 Task: Add Attachment from Google Drive to Card Card0000000111 in Board Board0000000028 in Workspace WS0000000010 in Trello. Add Cover Orange to Card Card0000000111 in Board Board0000000028 in Workspace WS0000000010 in Trello. Add "Add Label …" with "Title" Title0000000111 to Button Button0000000111 to Card Card0000000111 in Board Board0000000028 in Workspace WS0000000010 in Trello. Add Description DS0000000111 to Card Card0000000111 in Board Board0000000028 in Workspace WS0000000010 in Trello. Add Comment CM0000000111 to Card Card0000000111 in Board Board0000000028 in Workspace WS0000000010 in Trello
Action: Mouse moved to (301, 470)
Screenshot: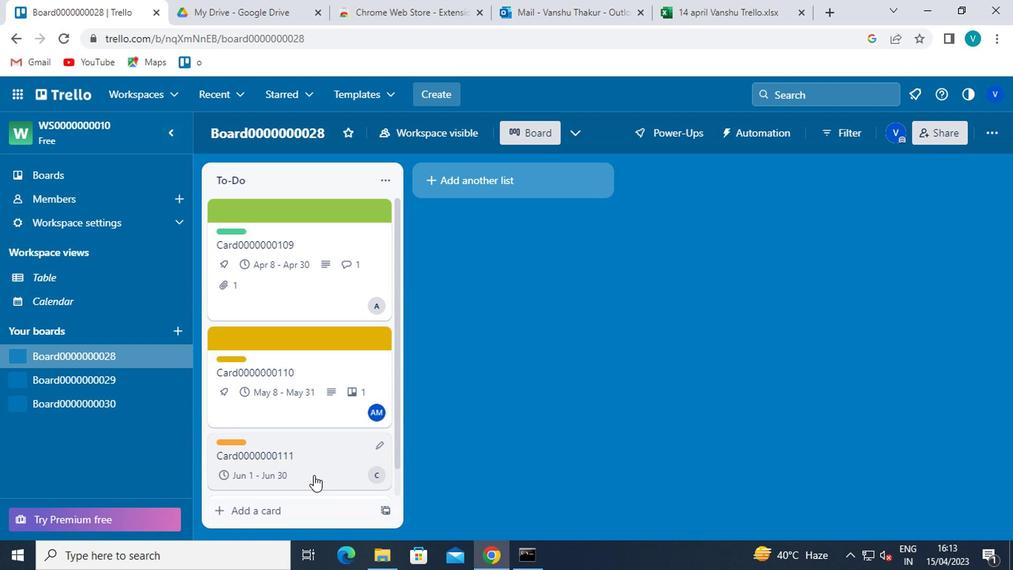 
Action: Mouse pressed left at (301, 470)
Screenshot: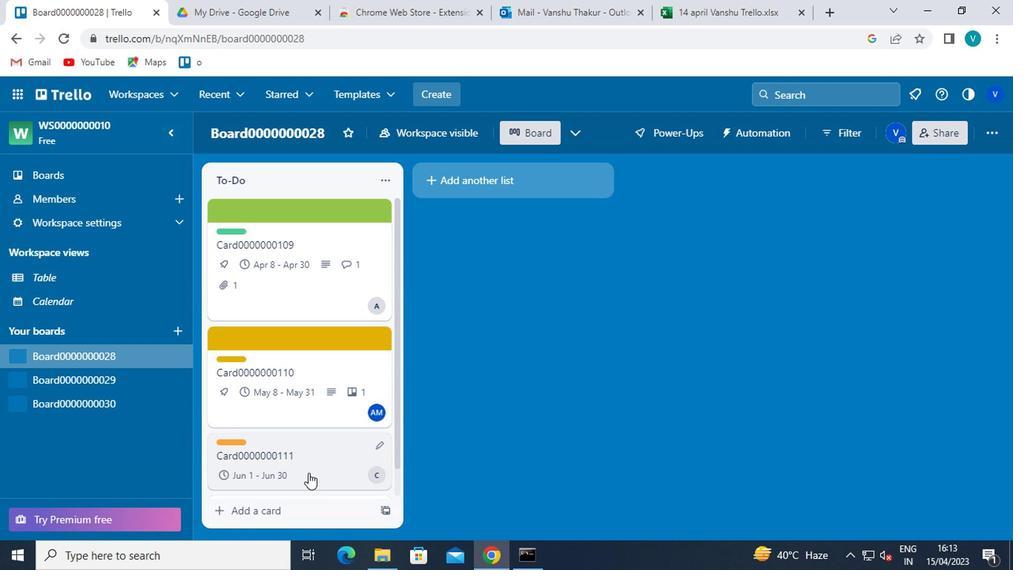 
Action: Mouse moved to (672, 329)
Screenshot: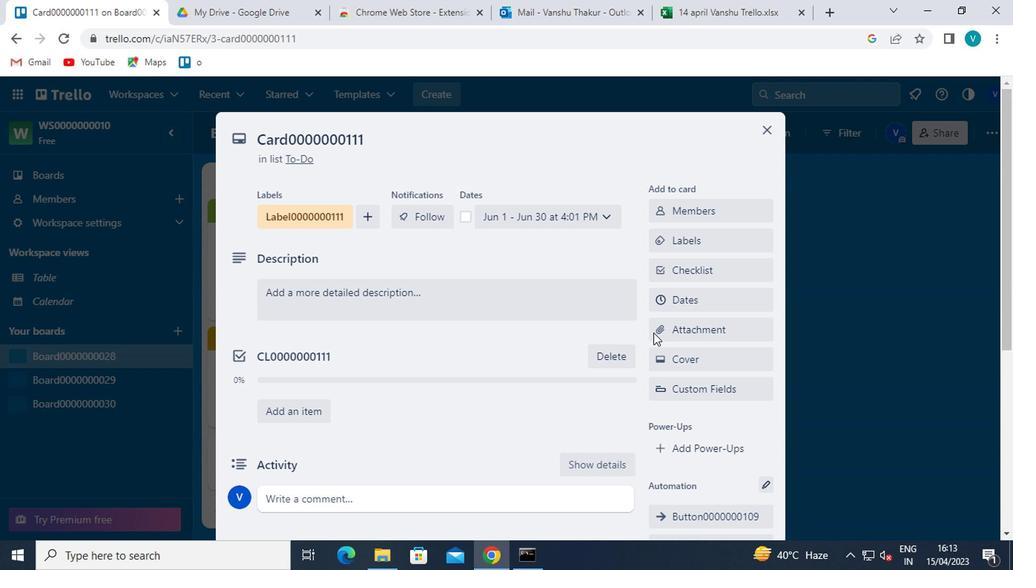 
Action: Mouse pressed left at (672, 329)
Screenshot: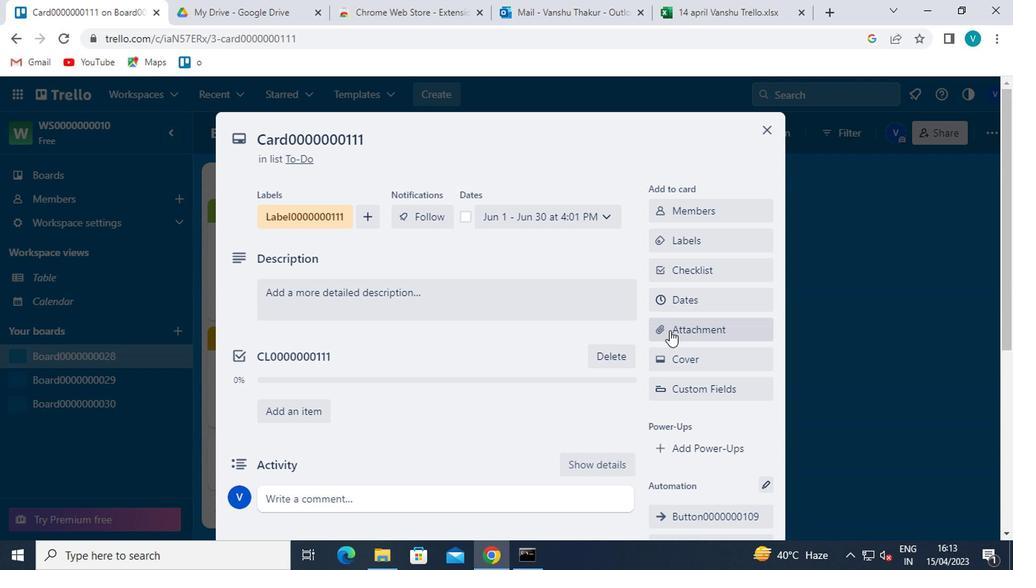 
Action: Mouse moved to (694, 197)
Screenshot: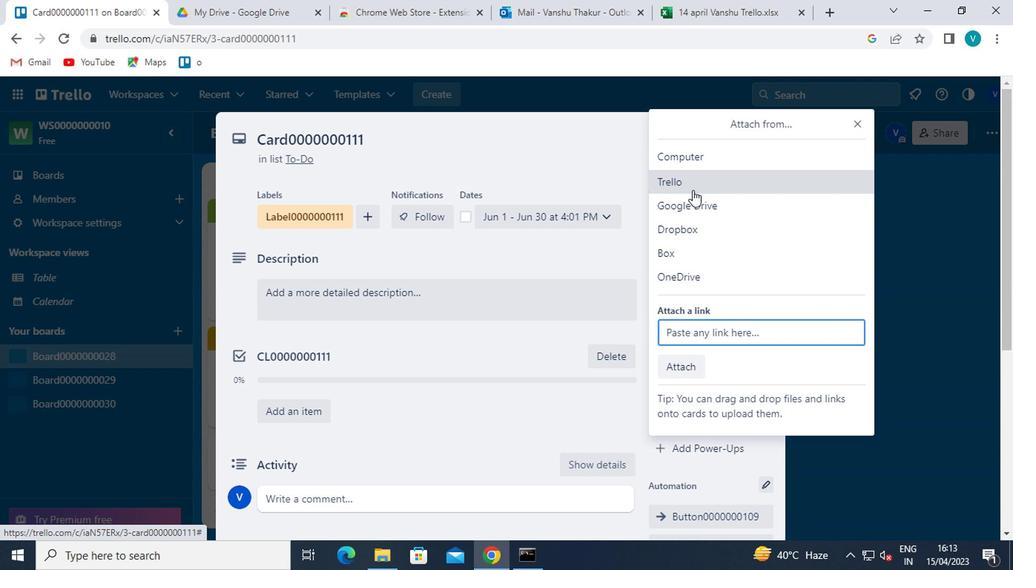 
Action: Mouse pressed left at (694, 197)
Screenshot: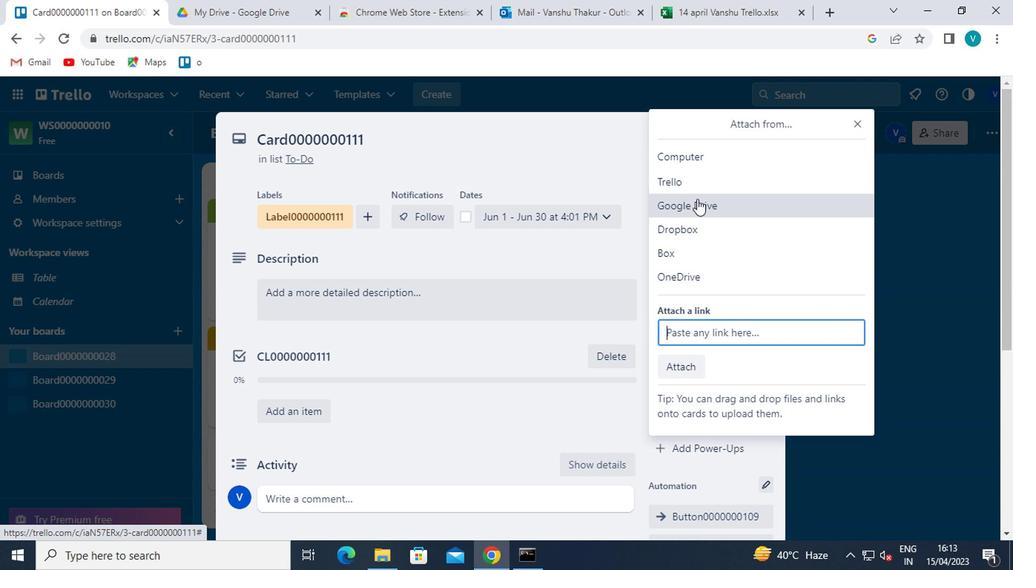 
Action: Mouse moved to (298, 325)
Screenshot: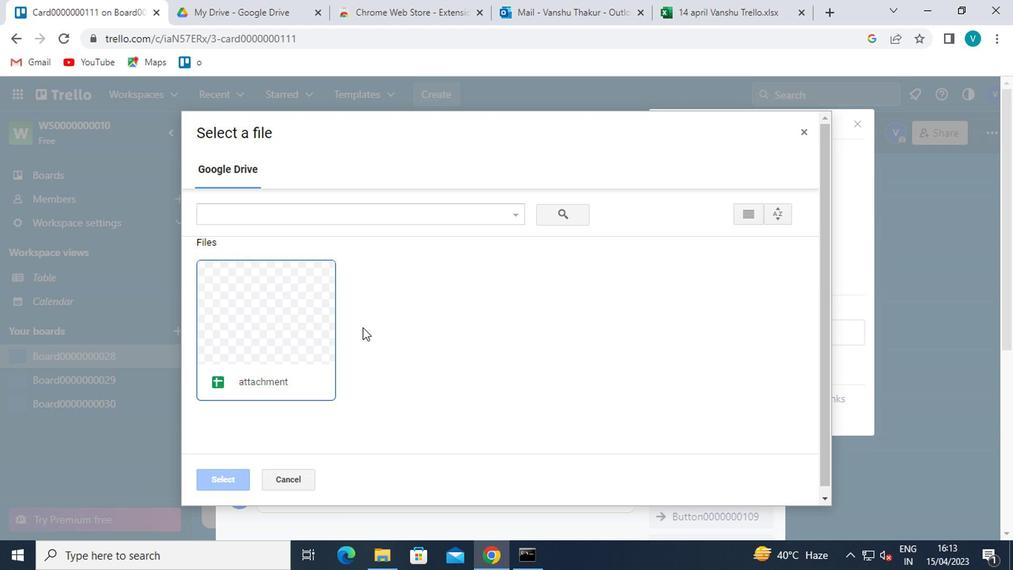 
Action: Mouse pressed left at (298, 325)
Screenshot: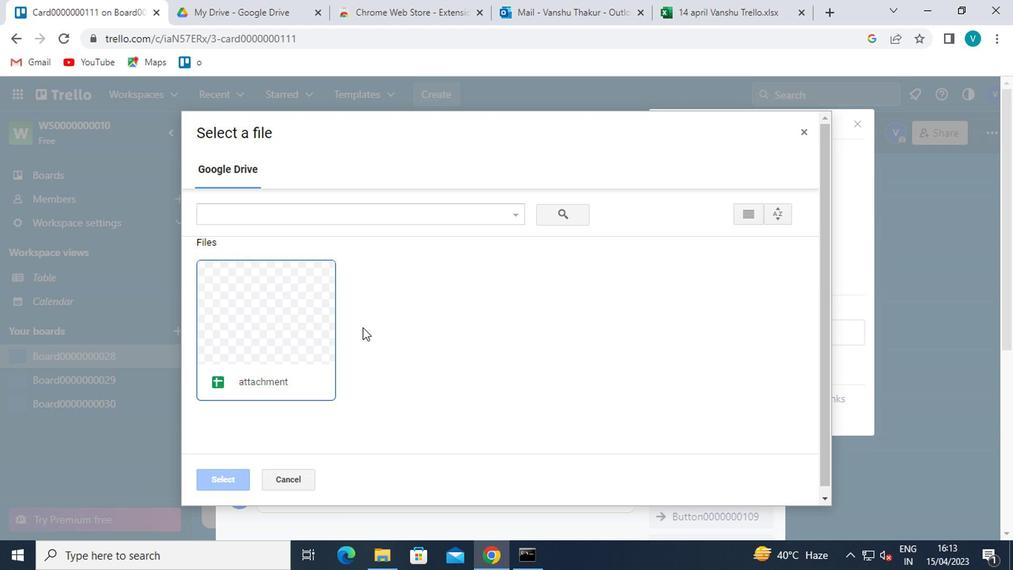 
Action: Mouse moved to (228, 483)
Screenshot: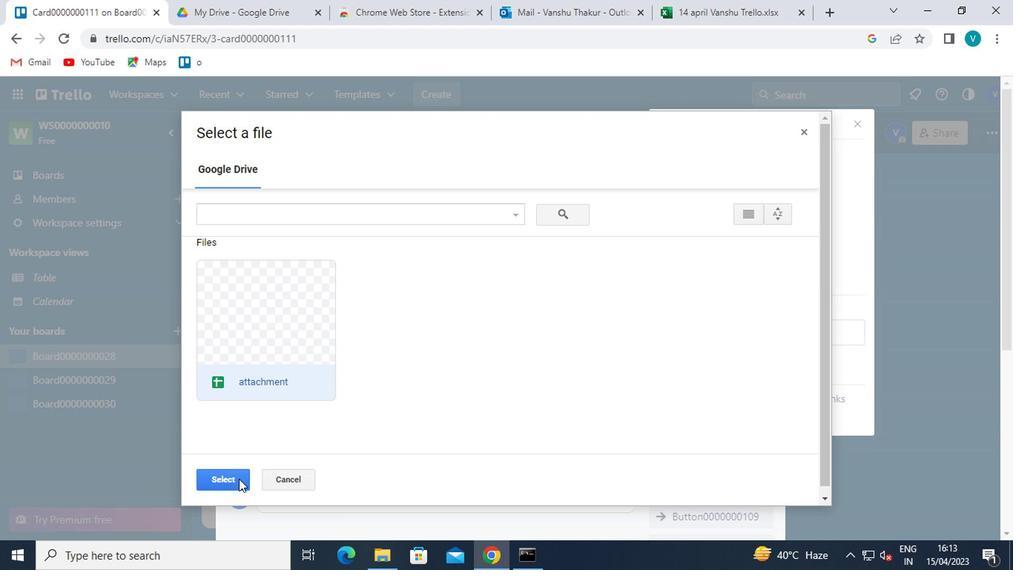 
Action: Mouse pressed left at (228, 483)
Screenshot: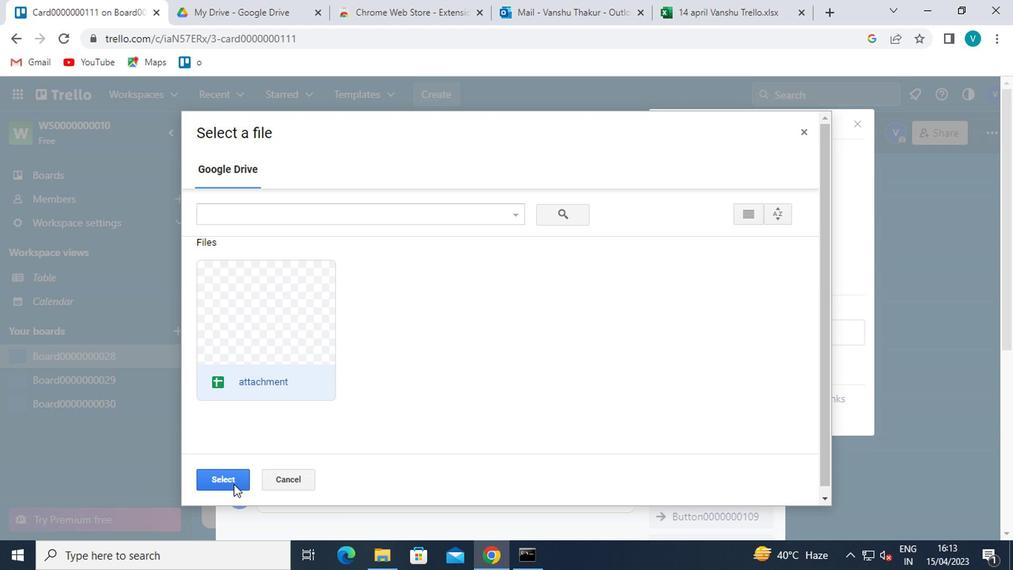 
Action: Mouse moved to (688, 354)
Screenshot: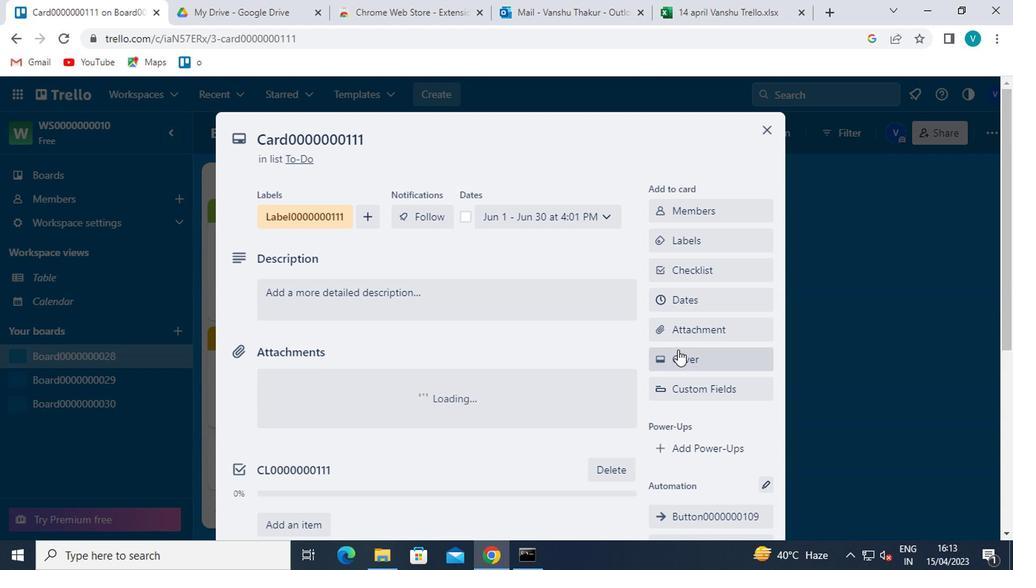 
Action: Mouse pressed left at (688, 354)
Screenshot: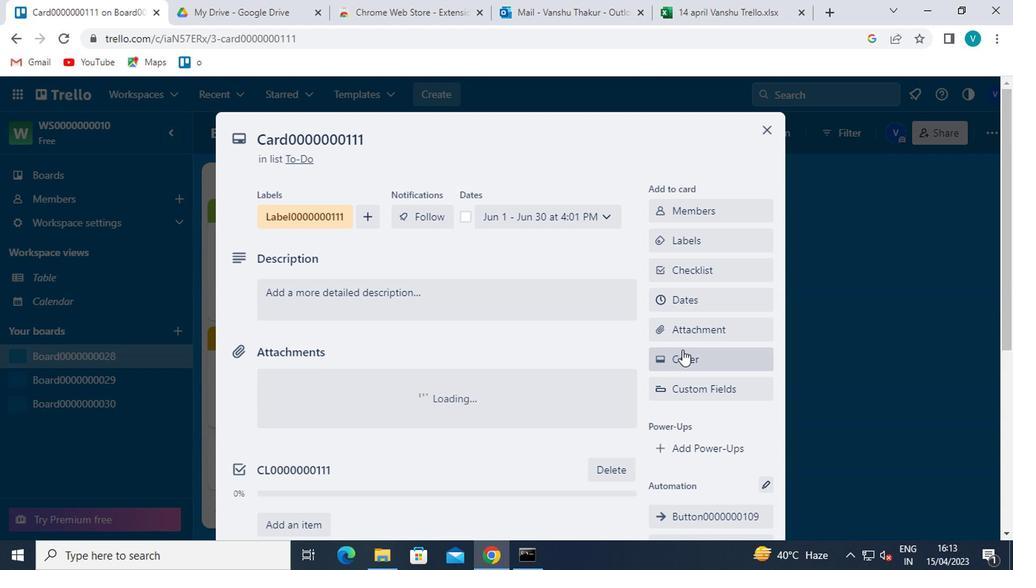 
Action: Mouse moved to (762, 248)
Screenshot: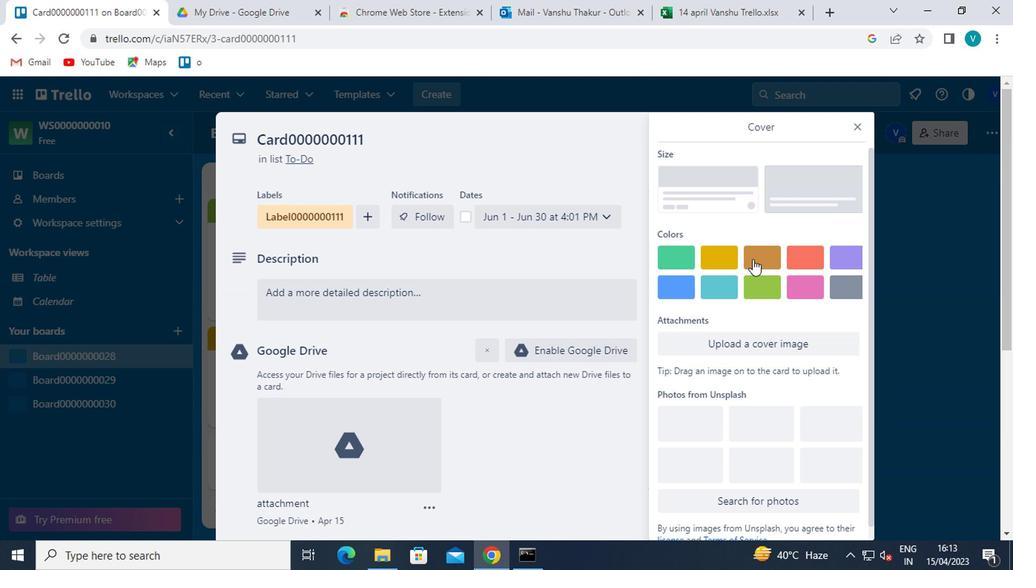 
Action: Mouse pressed left at (762, 248)
Screenshot: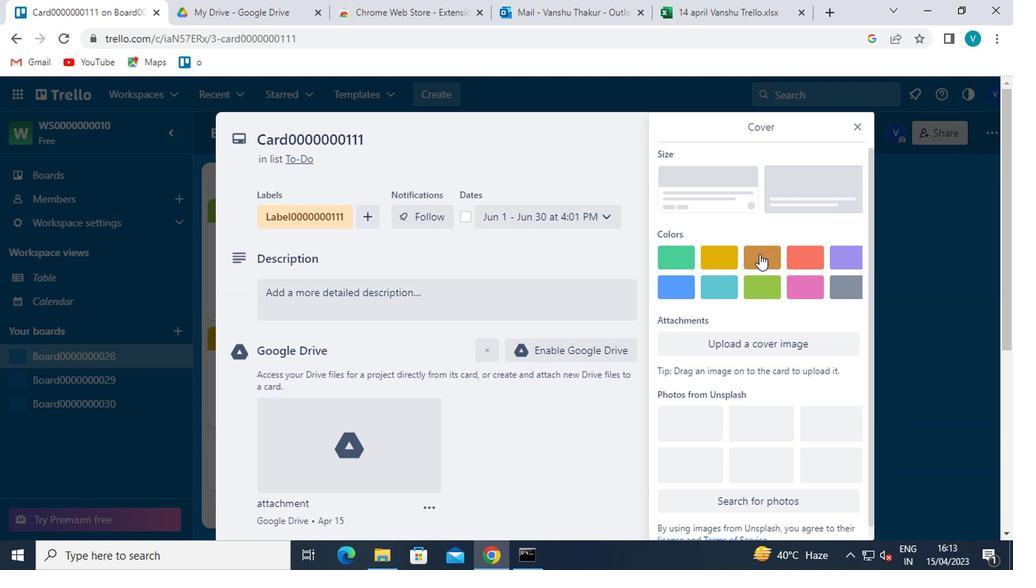 
Action: Mouse moved to (858, 124)
Screenshot: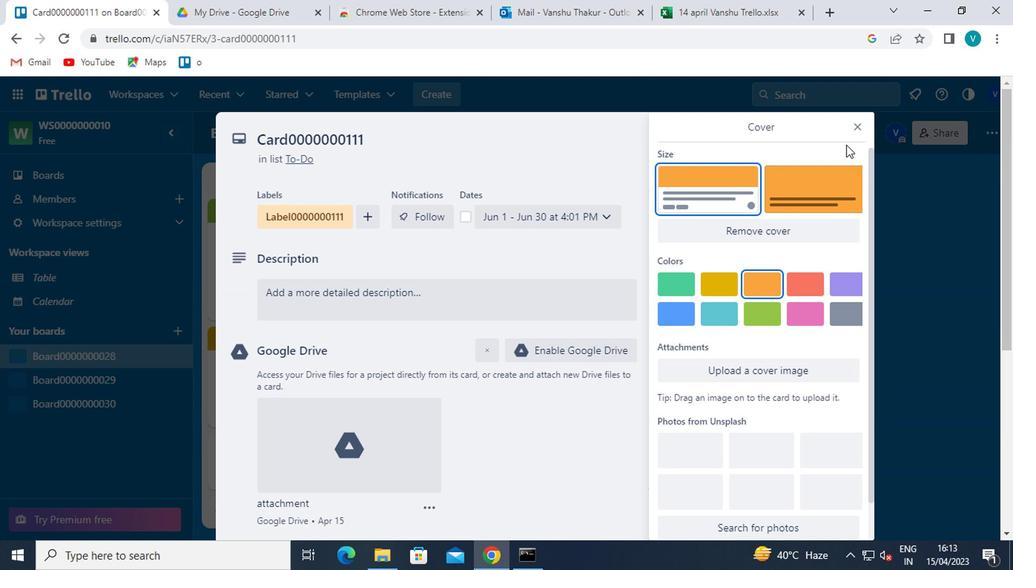 
Action: Mouse pressed left at (858, 124)
Screenshot: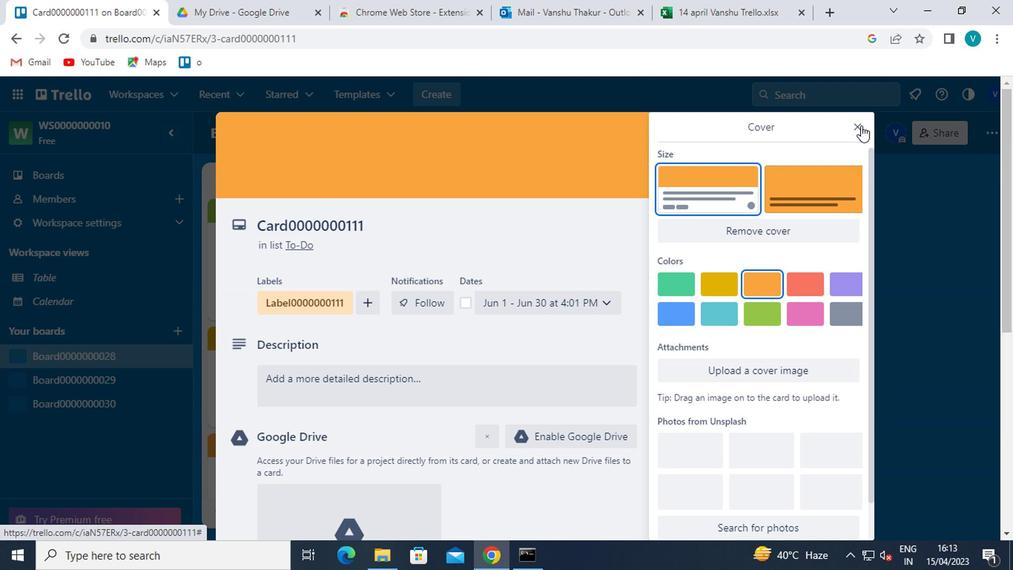 
Action: Mouse moved to (708, 420)
Screenshot: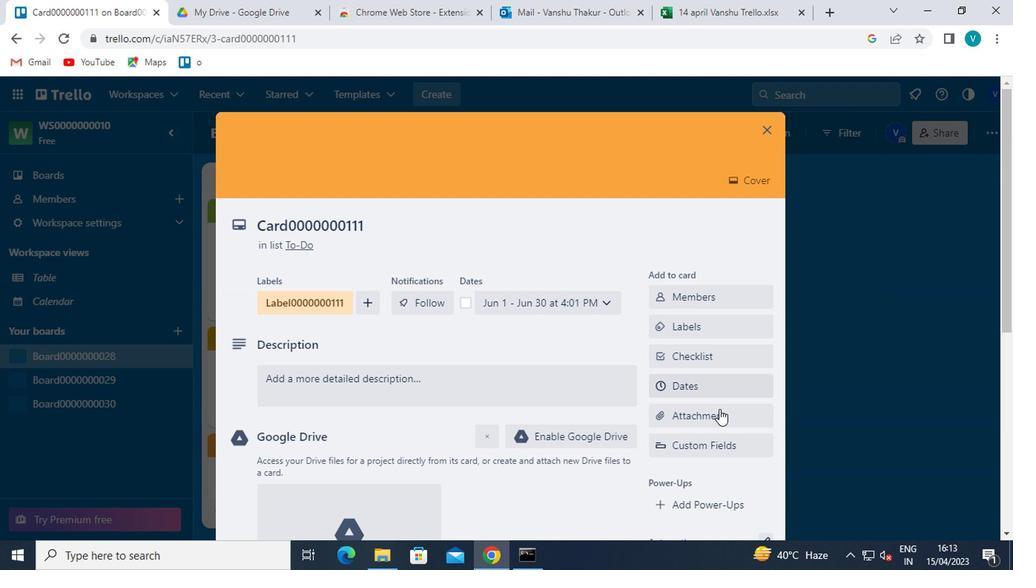 
Action: Mouse scrolled (708, 420) with delta (0, 0)
Screenshot: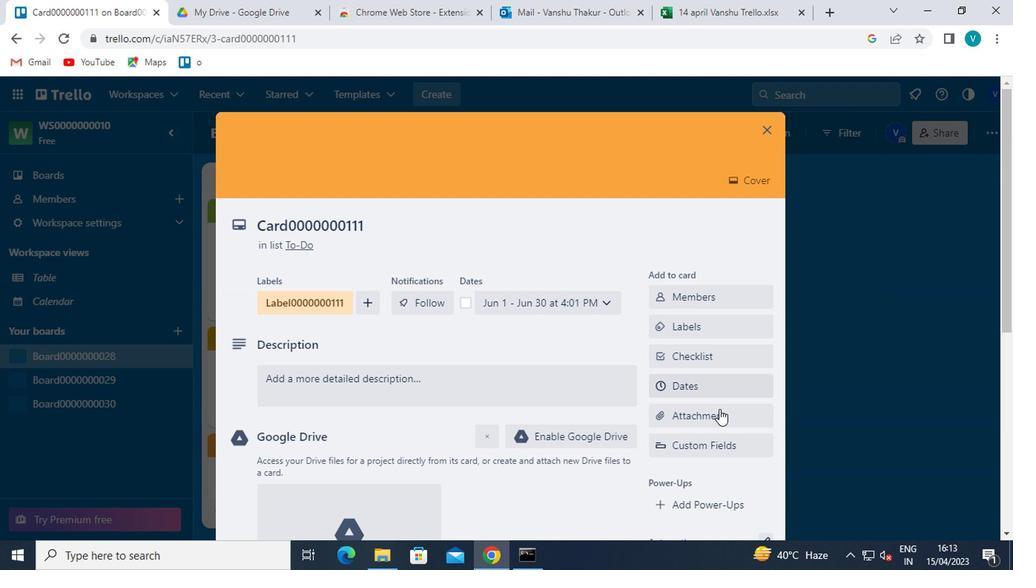 
Action: Mouse moved to (706, 424)
Screenshot: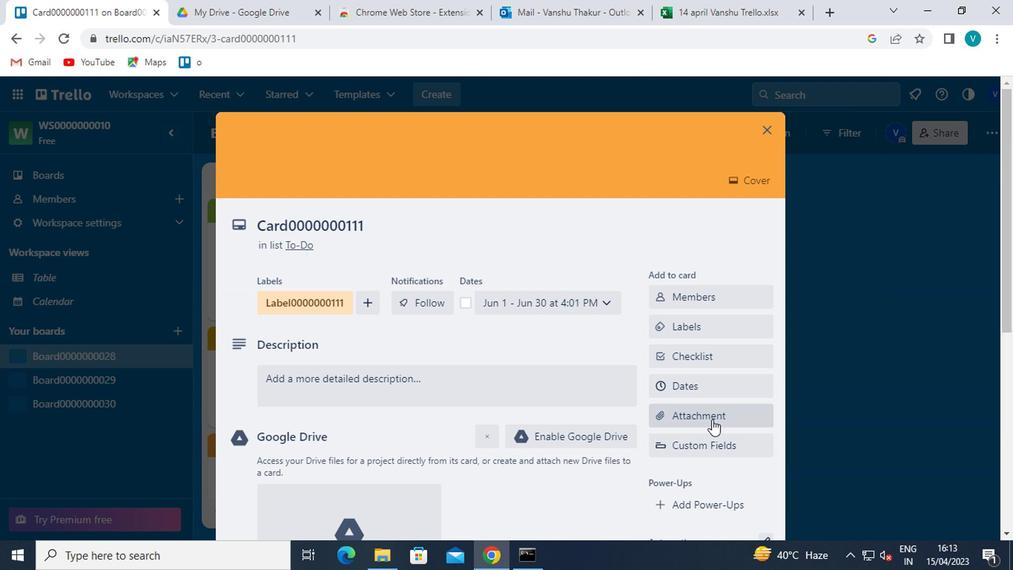 
Action: Mouse scrolled (706, 423) with delta (0, 0)
Screenshot: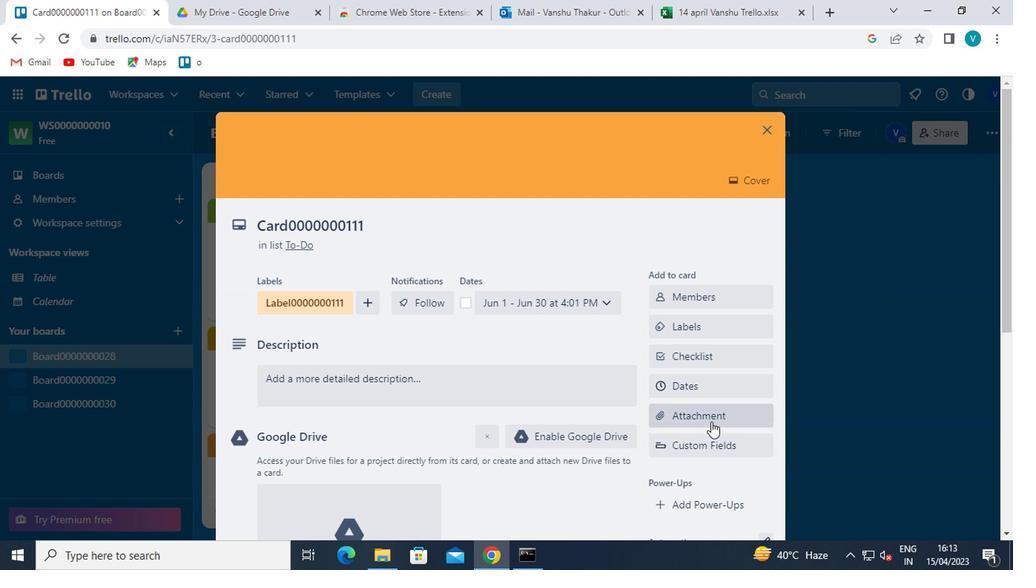 
Action: Mouse moved to (698, 480)
Screenshot: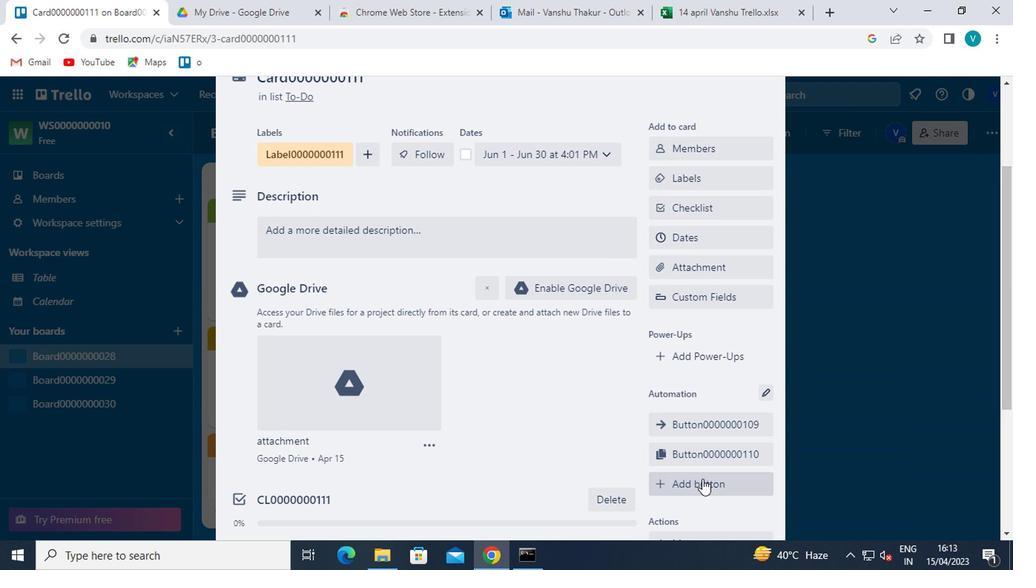 
Action: Mouse pressed left at (698, 480)
Screenshot: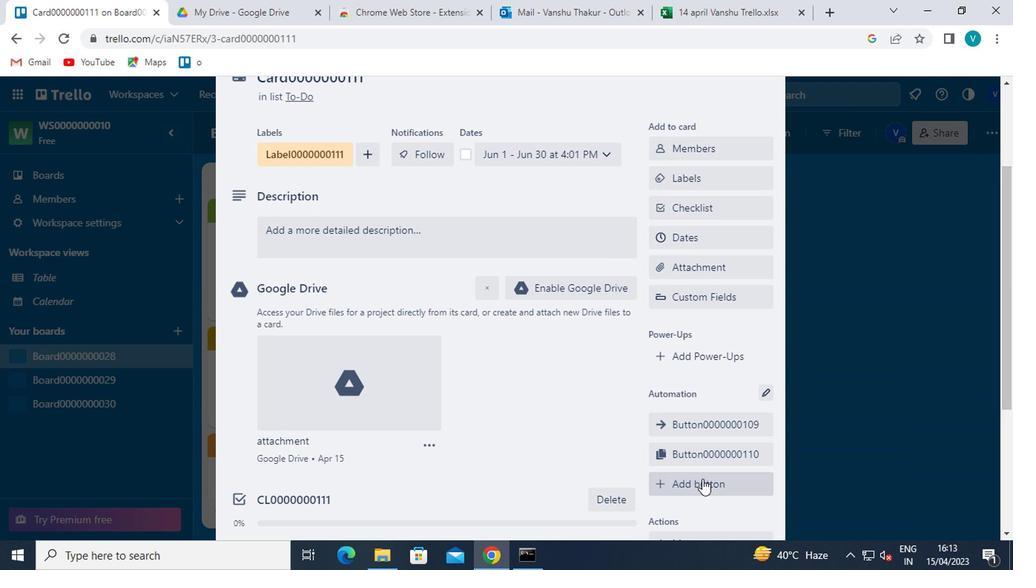 
Action: Mouse moved to (695, 253)
Screenshot: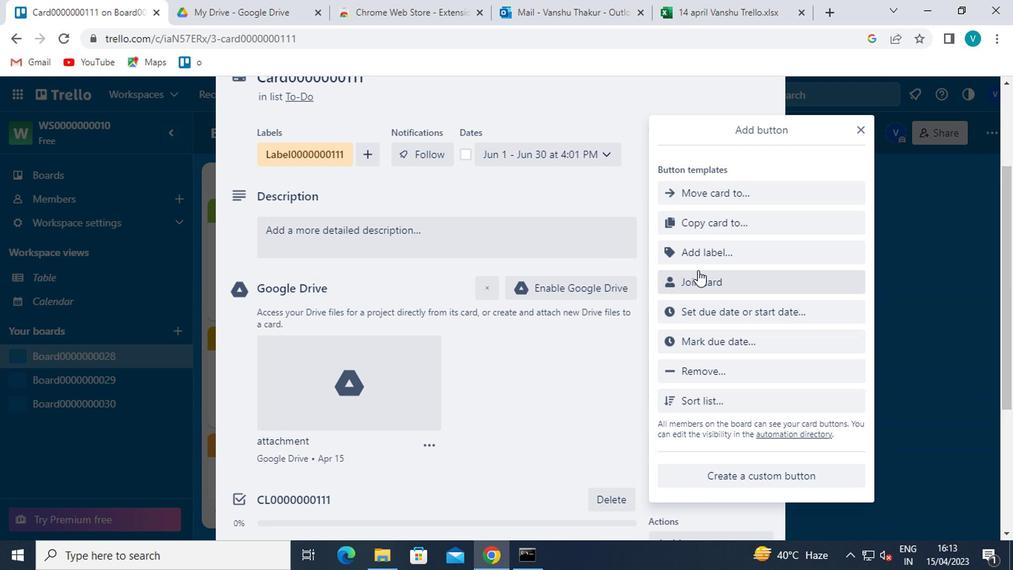
Action: Mouse pressed left at (695, 253)
Screenshot: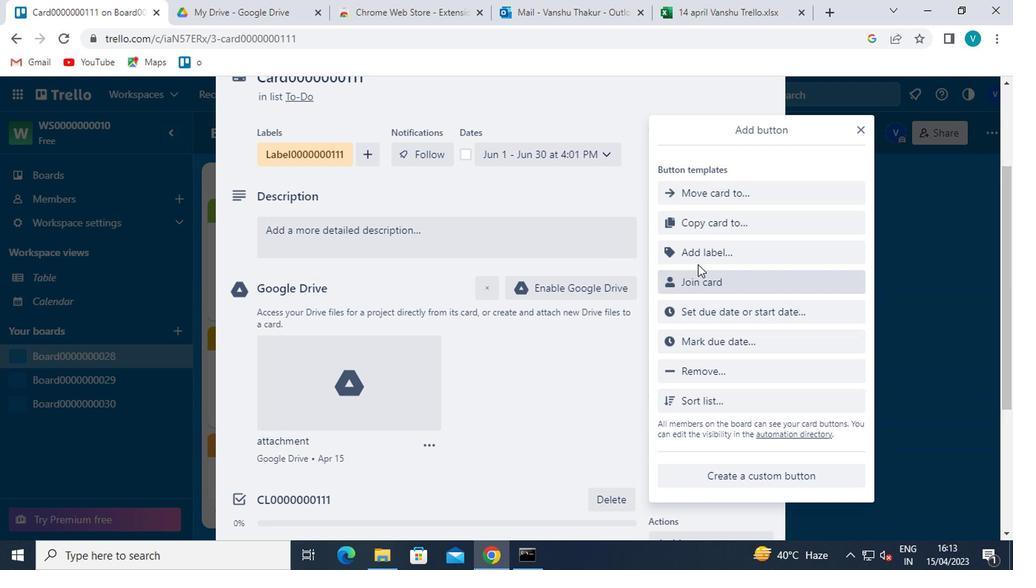 
Action: Mouse pressed left at (695, 253)
Screenshot: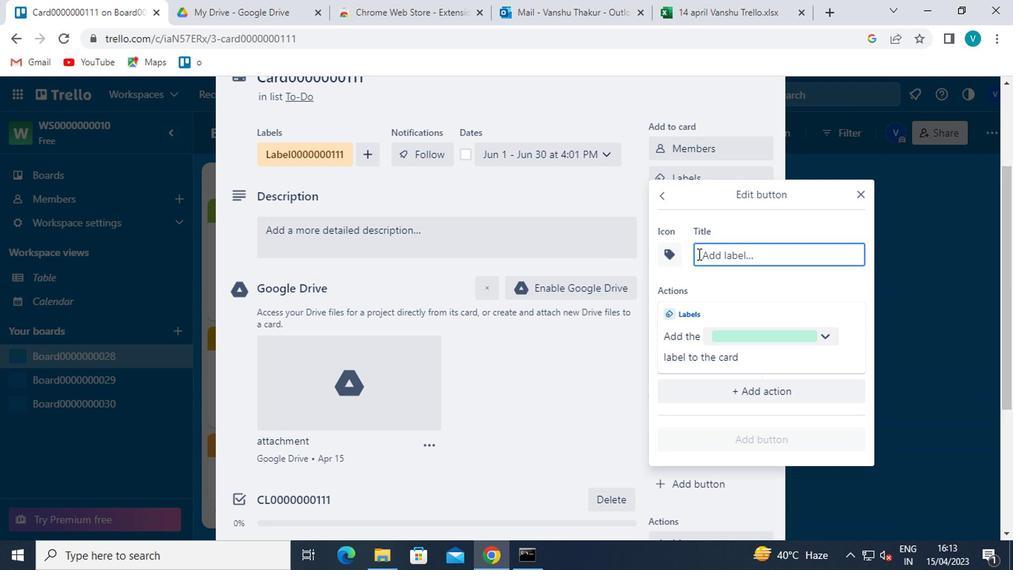 
Action: Key pressed <Key.shift><Key.shift><Key.shift><Key.shift><Key.shift><Key.shift><Key.shift>TITLE0000000111
Screenshot: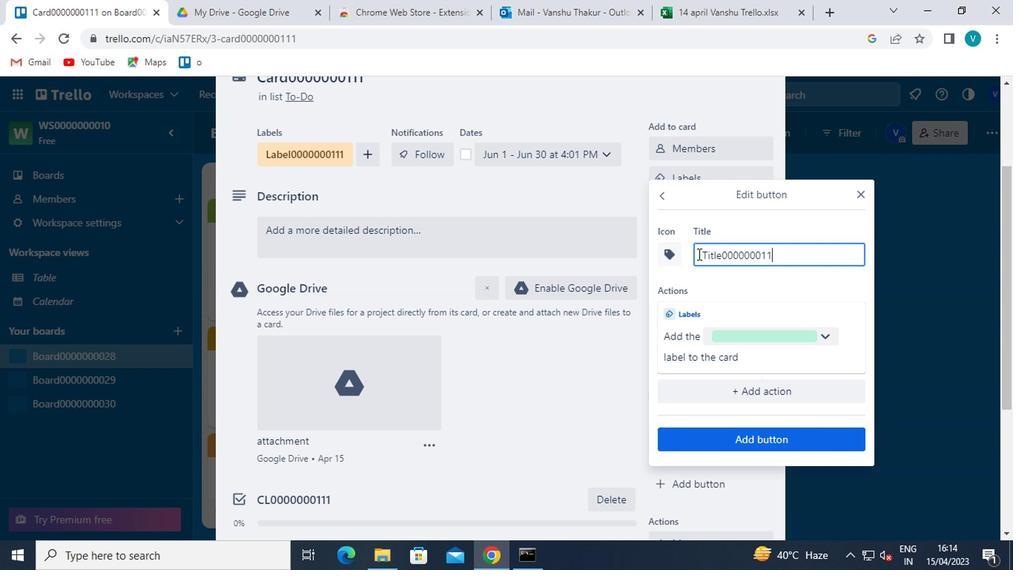 
Action: Mouse moved to (750, 438)
Screenshot: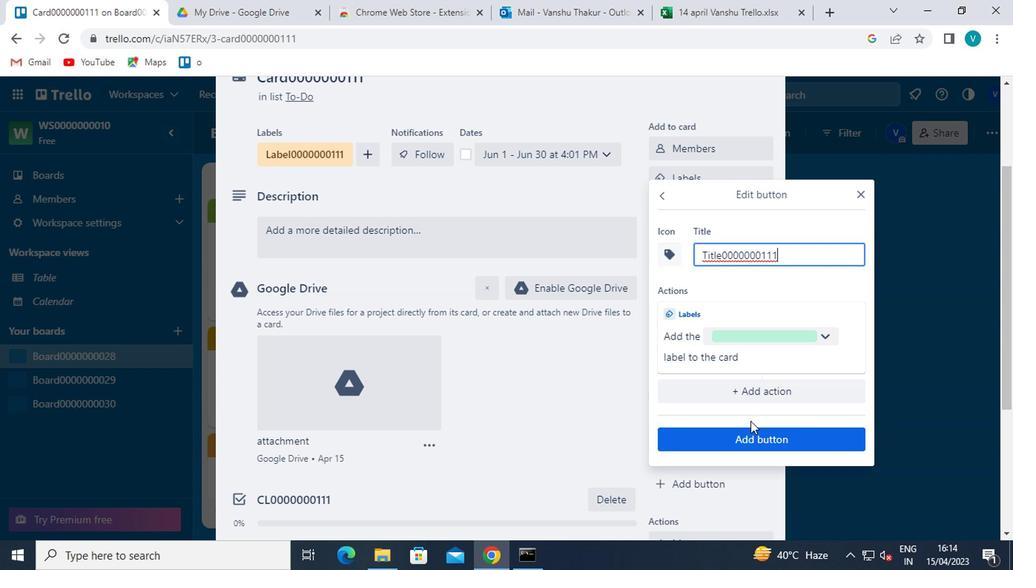 
Action: Mouse pressed left at (750, 438)
Screenshot: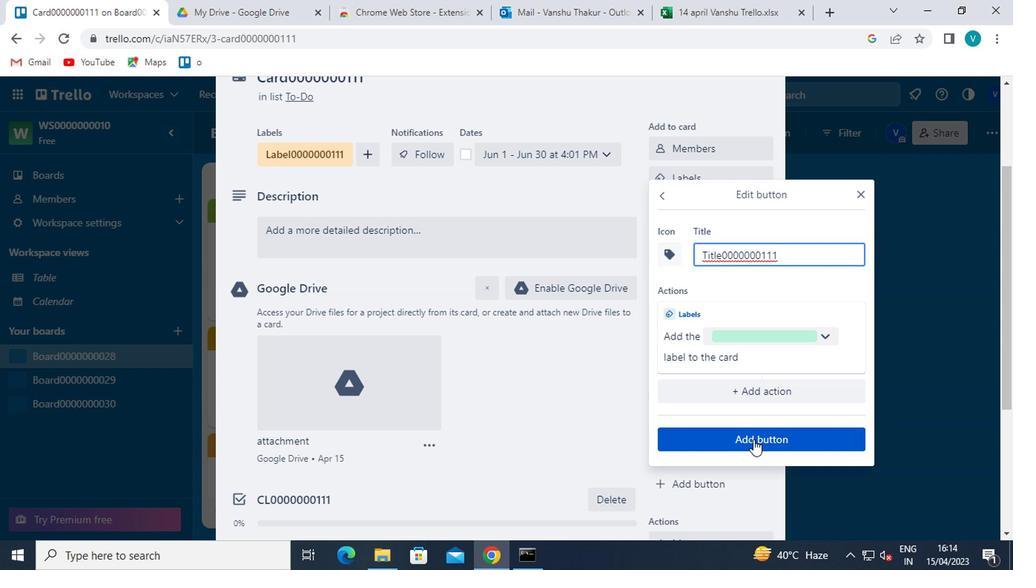 
Action: Mouse moved to (401, 223)
Screenshot: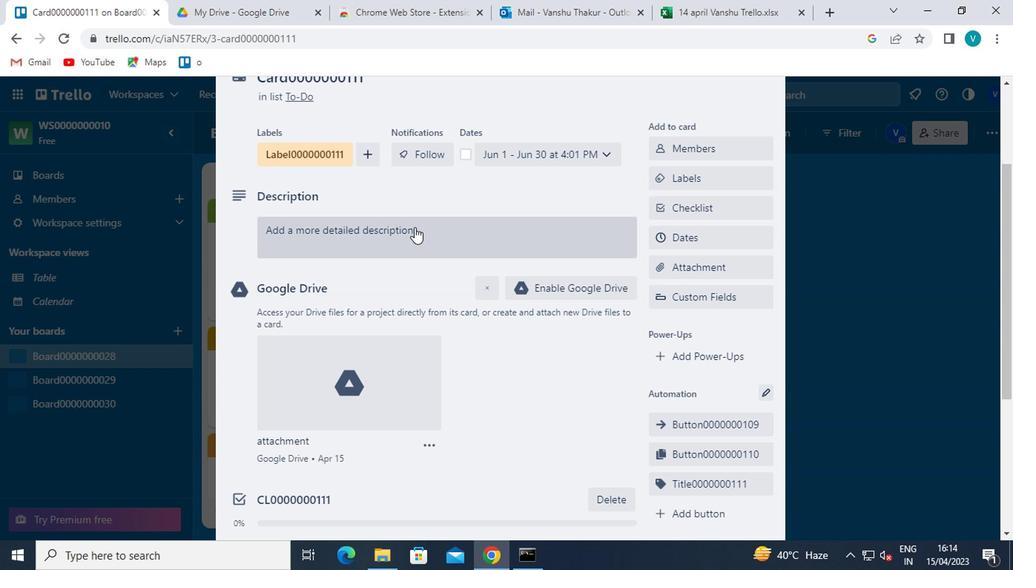 
Action: Mouse pressed left at (401, 223)
Screenshot: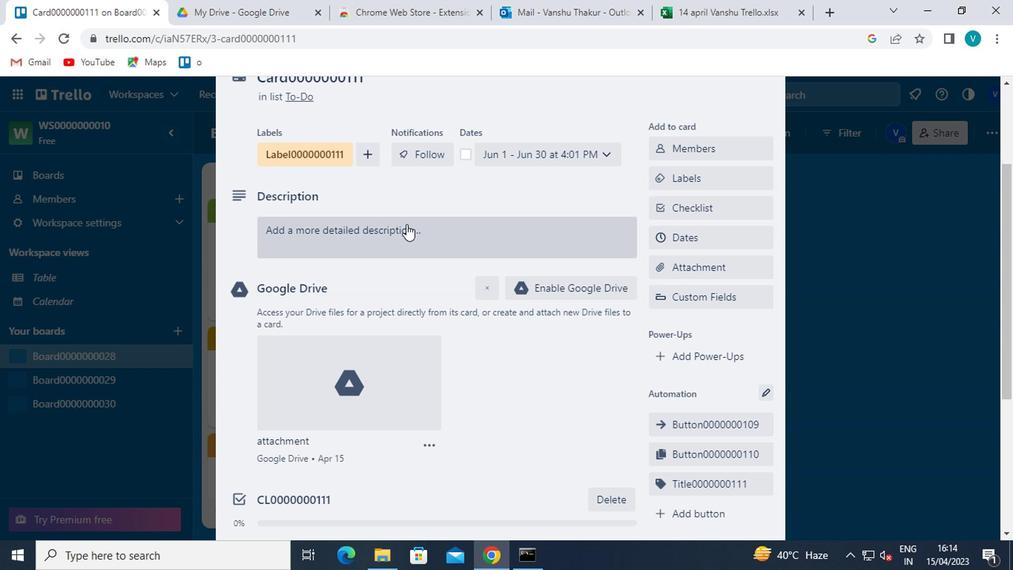 
Action: Key pressed <Key.shift>DS0000000111
Screenshot: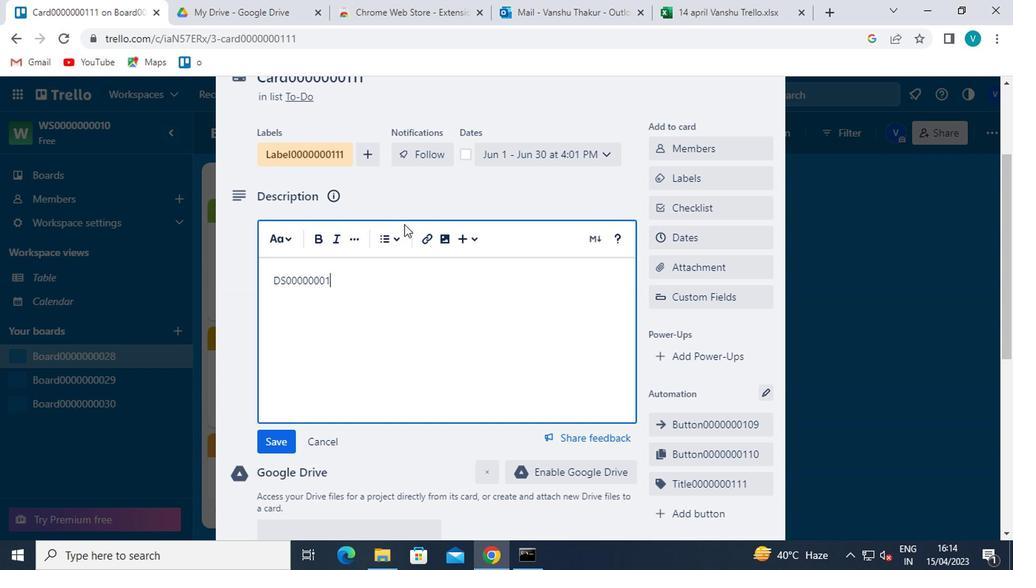 
Action: Mouse moved to (279, 438)
Screenshot: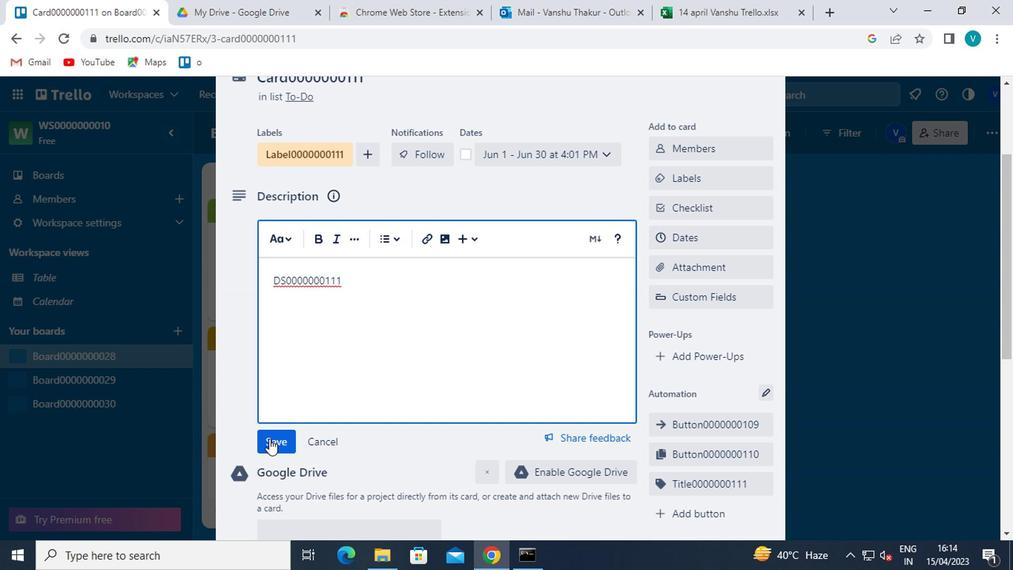 
Action: Mouse pressed left at (279, 438)
Screenshot: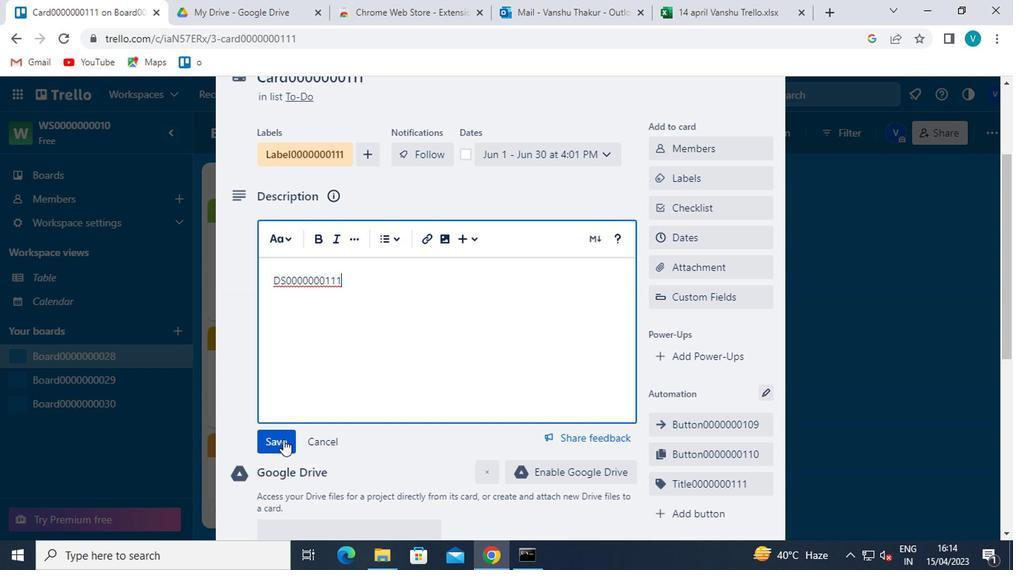 
Action: Mouse moved to (282, 437)
Screenshot: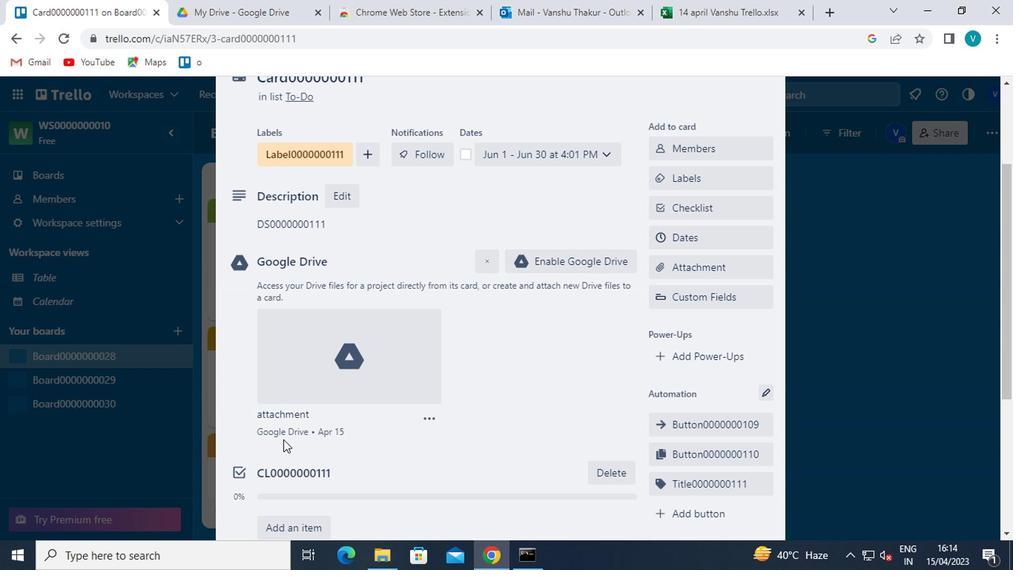 
Action: Mouse scrolled (282, 436) with delta (0, 0)
Screenshot: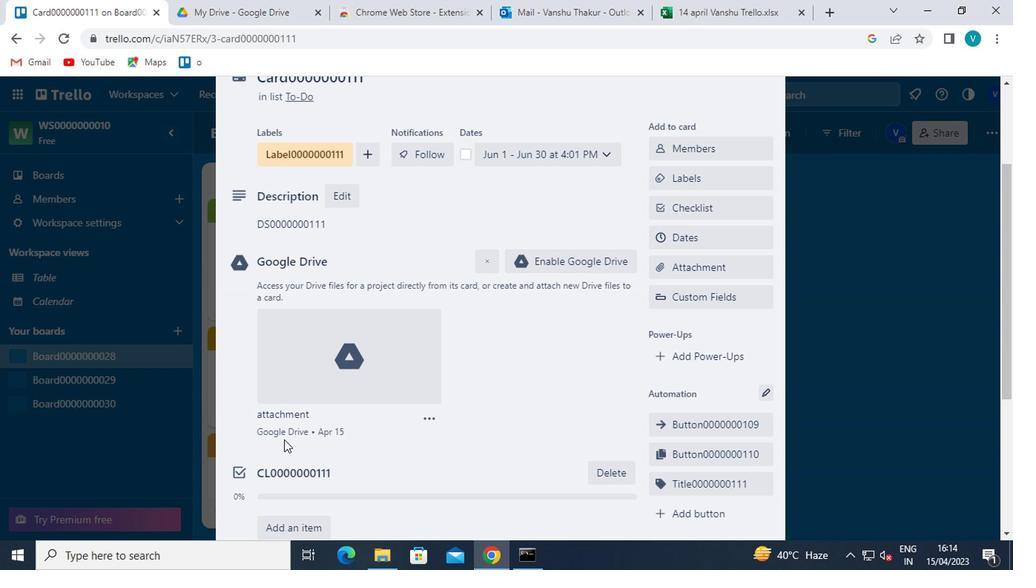 
Action: Mouse moved to (282, 435)
Screenshot: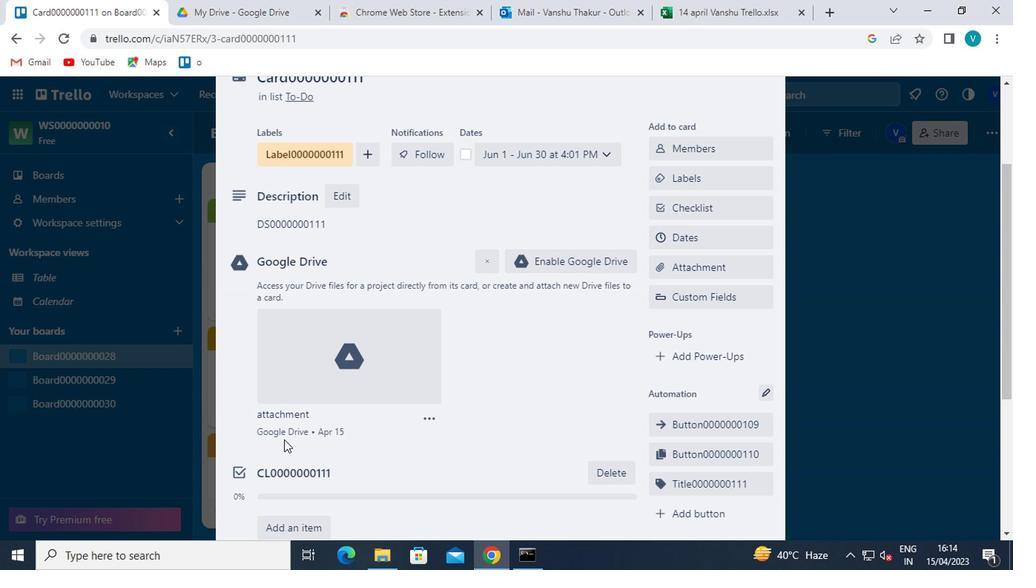 
Action: Mouse scrolled (282, 434) with delta (0, 0)
Screenshot: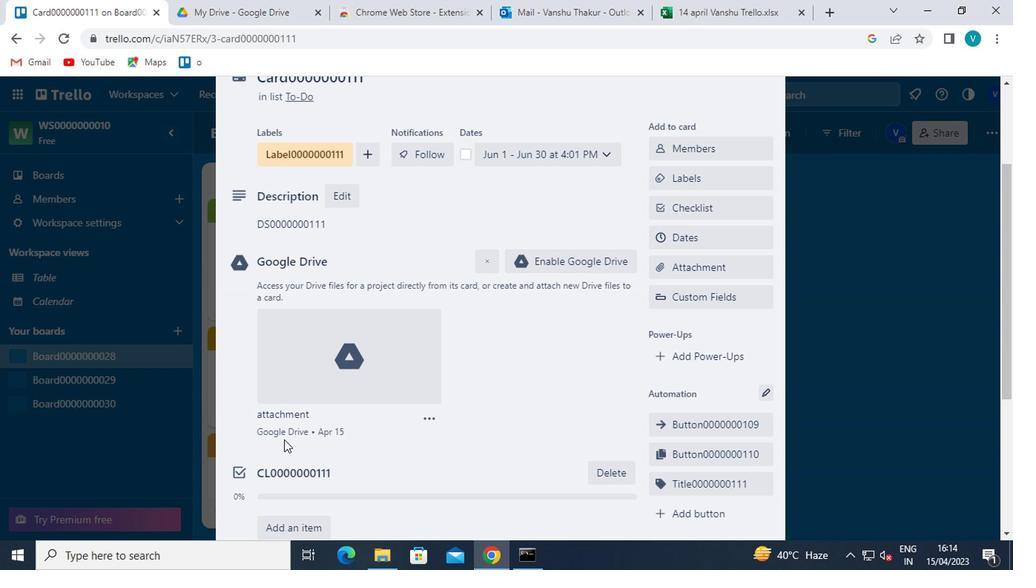 
Action: Mouse scrolled (282, 434) with delta (0, 0)
Screenshot: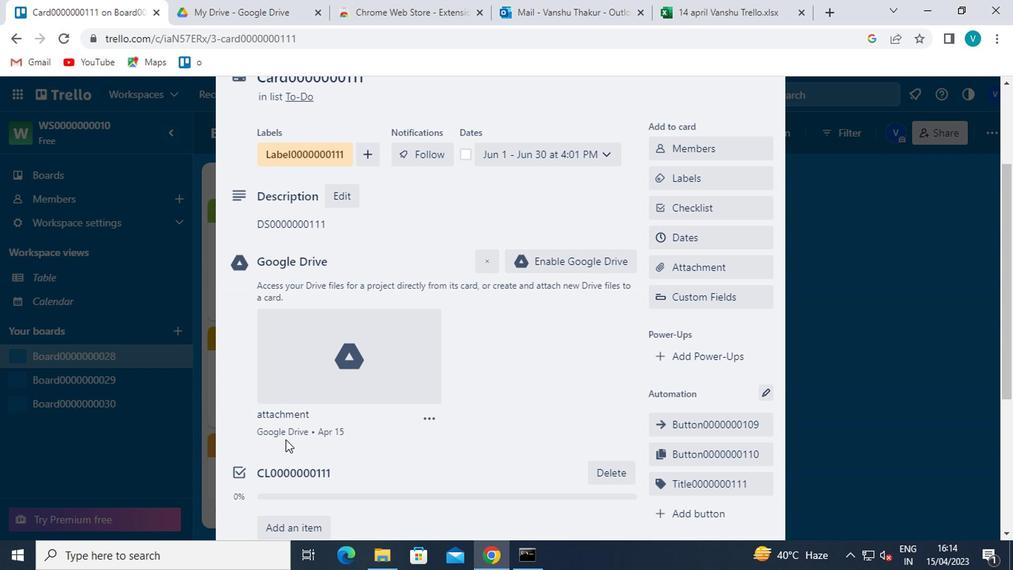 
Action: Mouse moved to (317, 385)
Screenshot: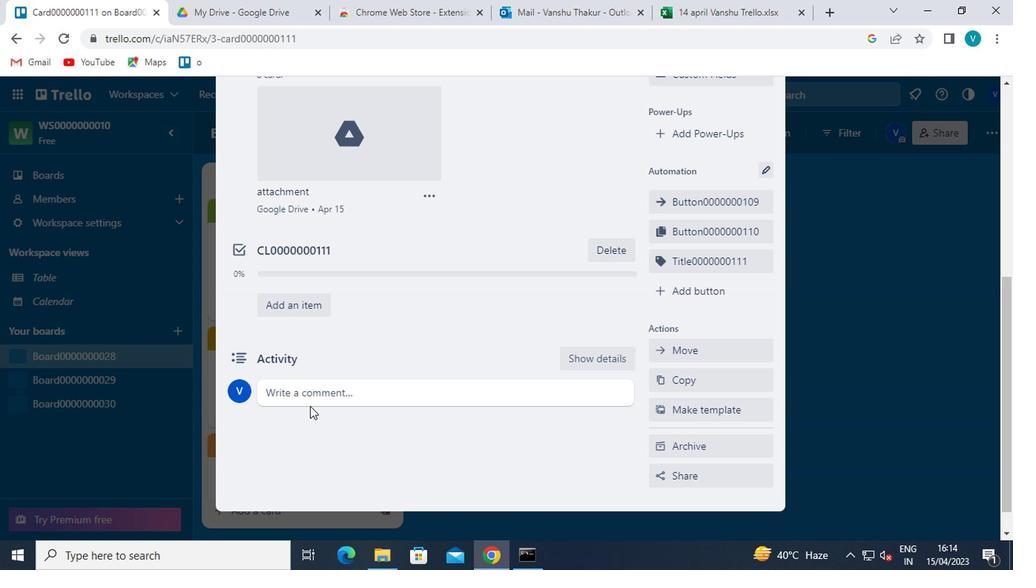 
Action: Mouse pressed left at (317, 385)
Screenshot: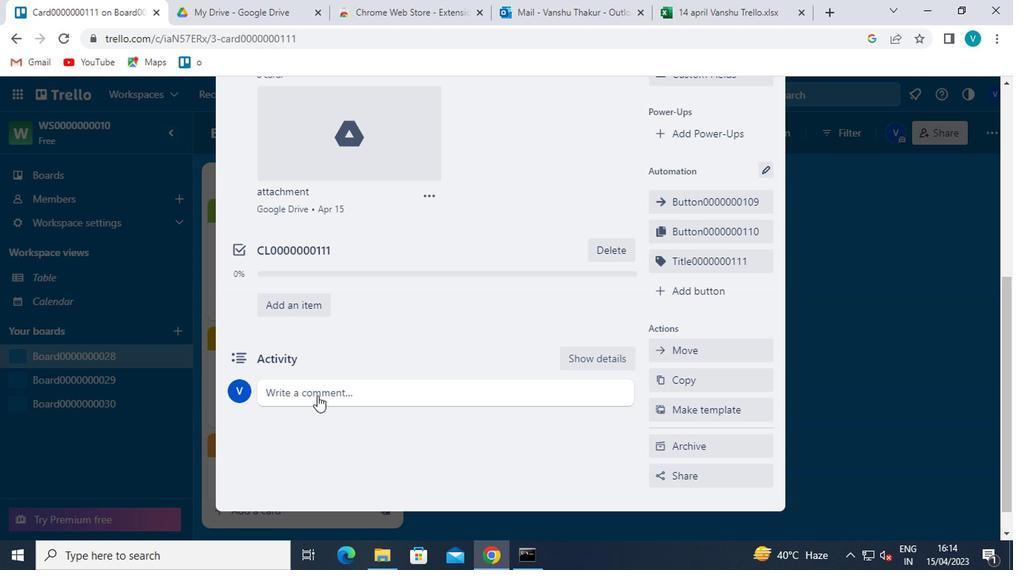 
Action: Key pressed <Key.shift>CM0000000111
Screenshot: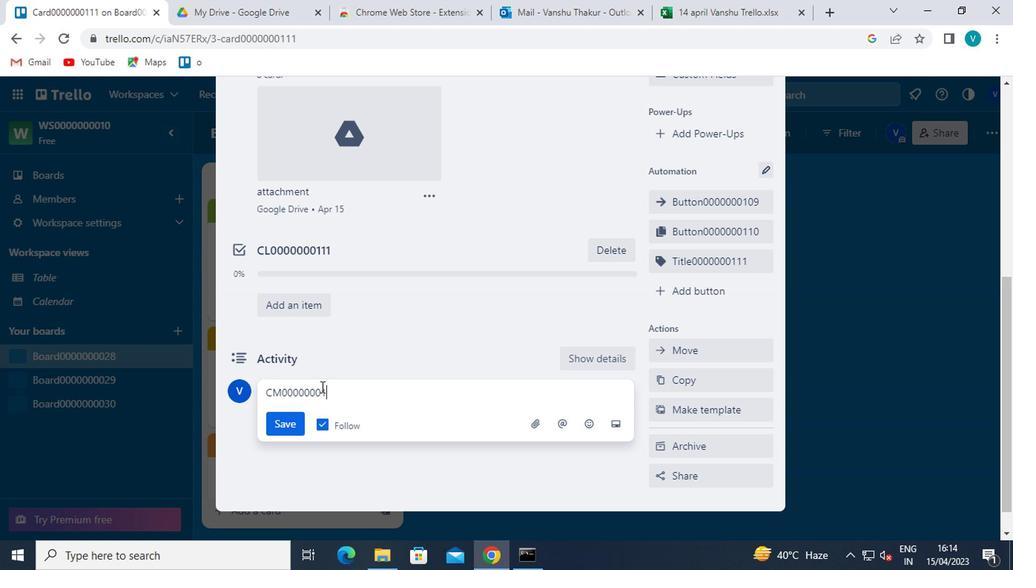 
Action: Mouse moved to (281, 431)
Screenshot: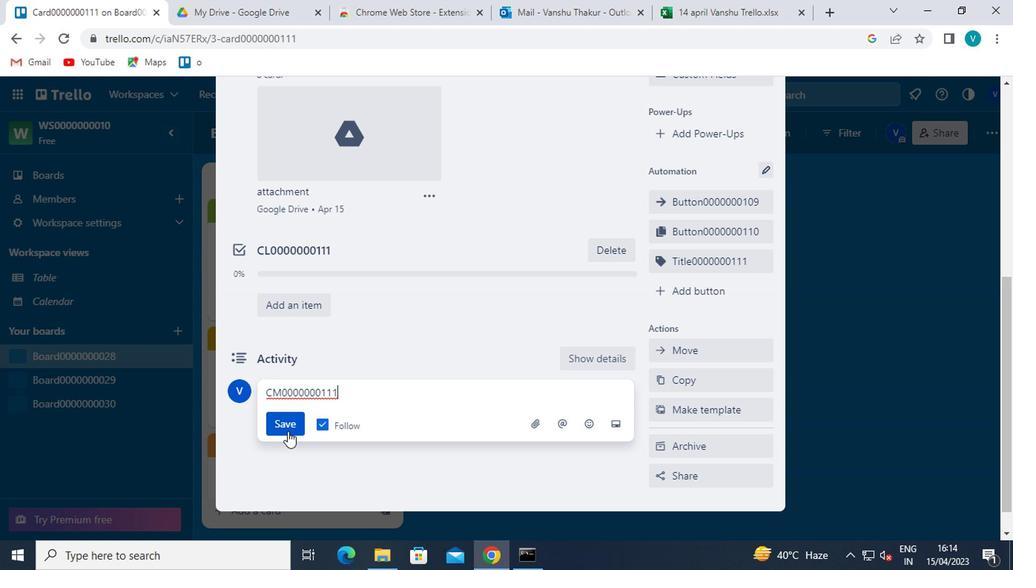 
Action: Mouse pressed left at (281, 431)
Screenshot: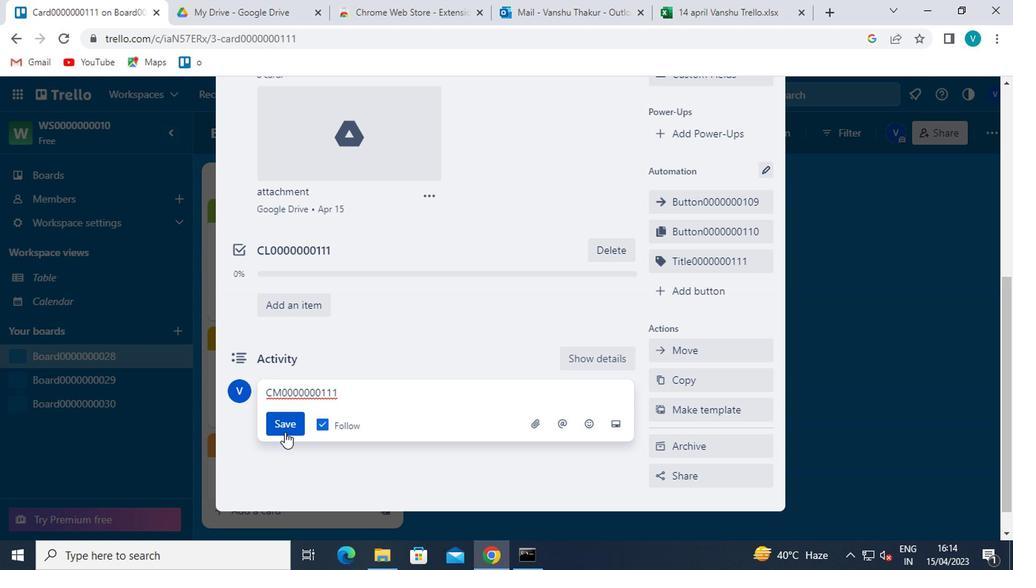 
Action: Mouse moved to (404, 531)
Screenshot: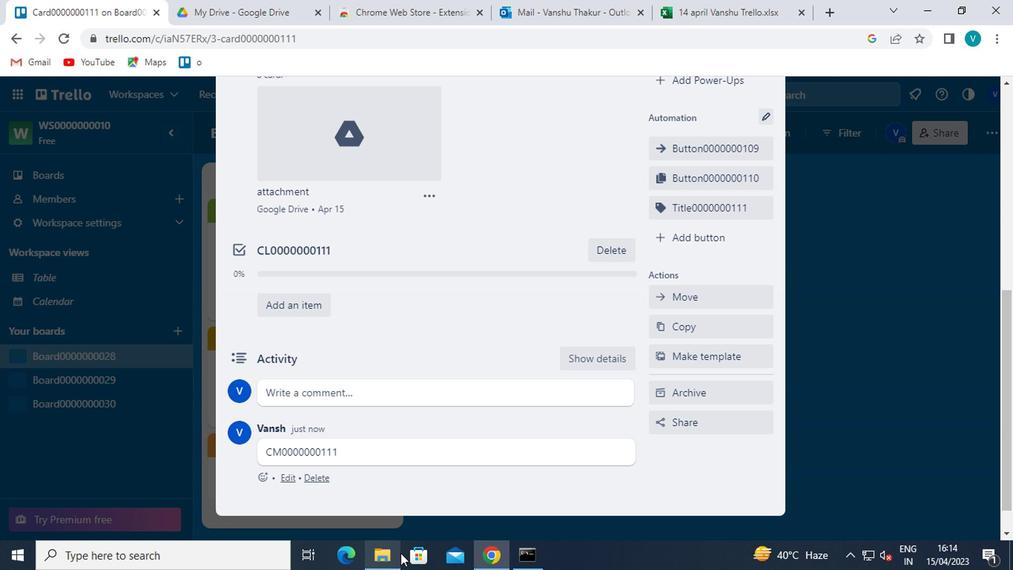 
